 Task: Add Sprouts B Complex Raspberry to the cart.
Action: Mouse moved to (46, 258)
Screenshot: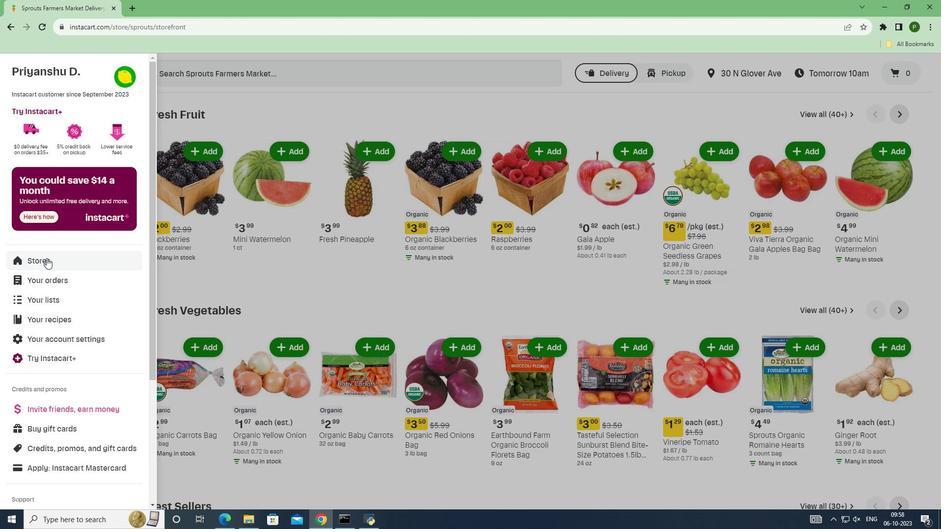 
Action: Mouse pressed left at (46, 258)
Screenshot: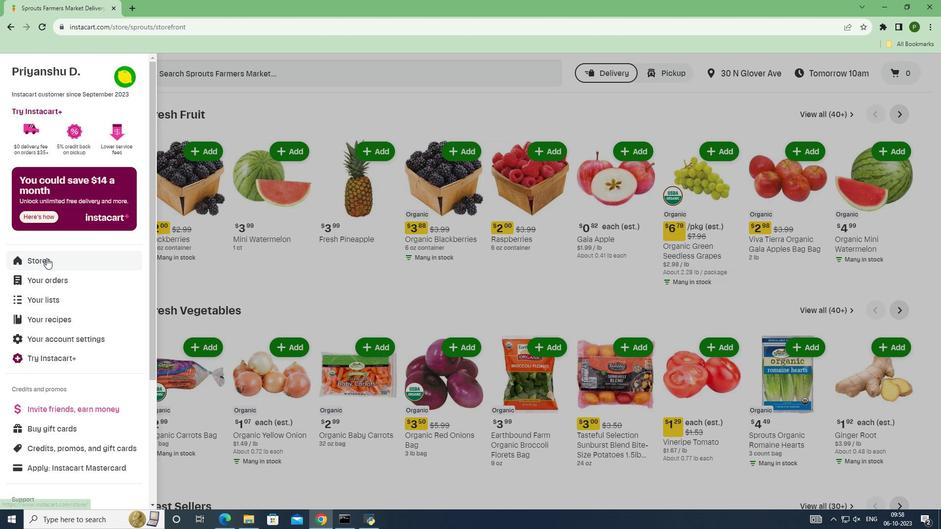 
Action: Mouse moved to (231, 115)
Screenshot: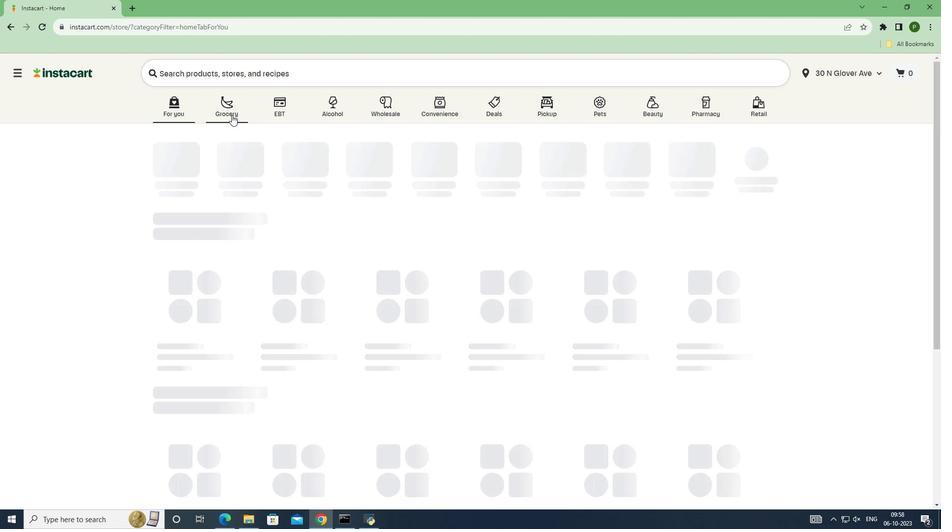 
Action: Mouse pressed left at (231, 115)
Screenshot: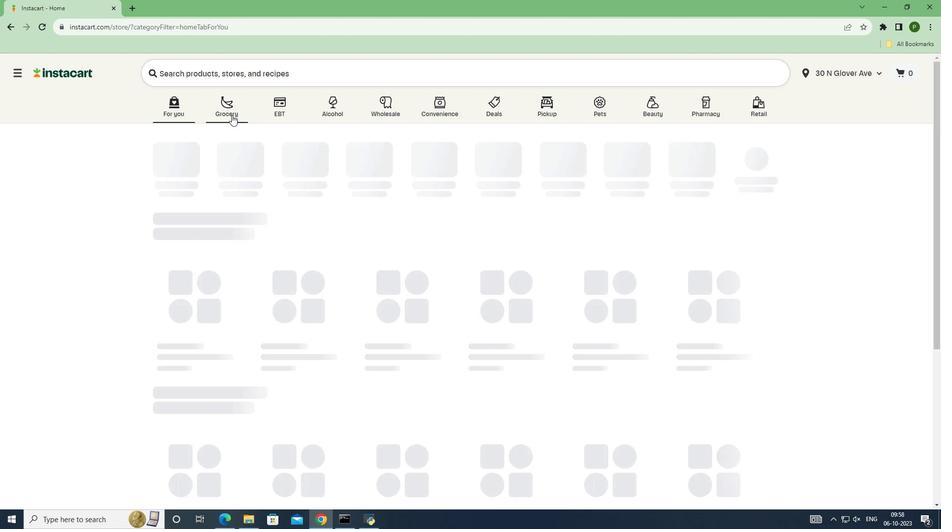 
Action: Mouse moved to (602, 214)
Screenshot: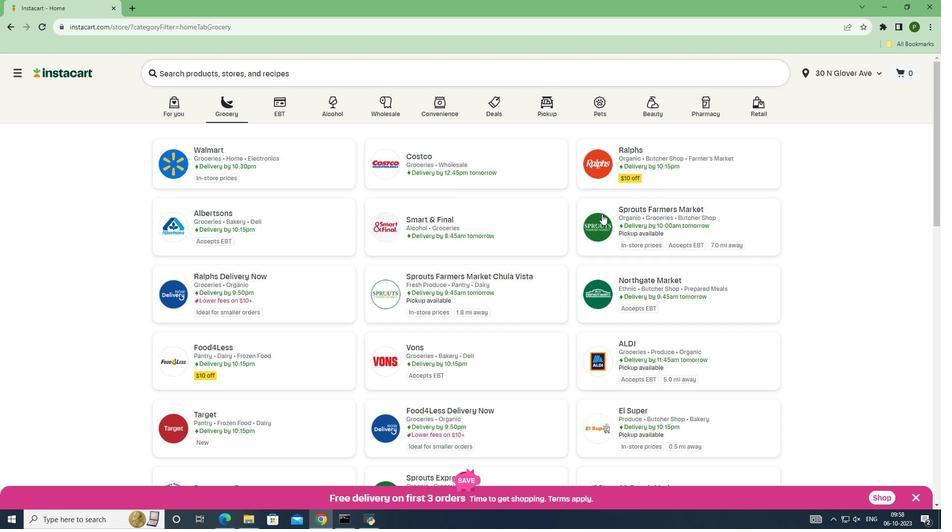 
Action: Mouse pressed left at (602, 214)
Screenshot: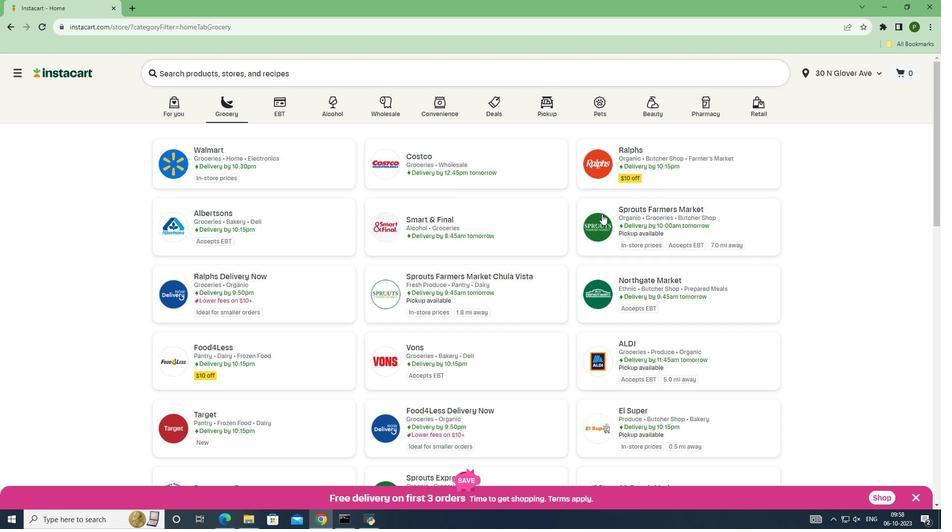 
Action: Mouse moved to (75, 285)
Screenshot: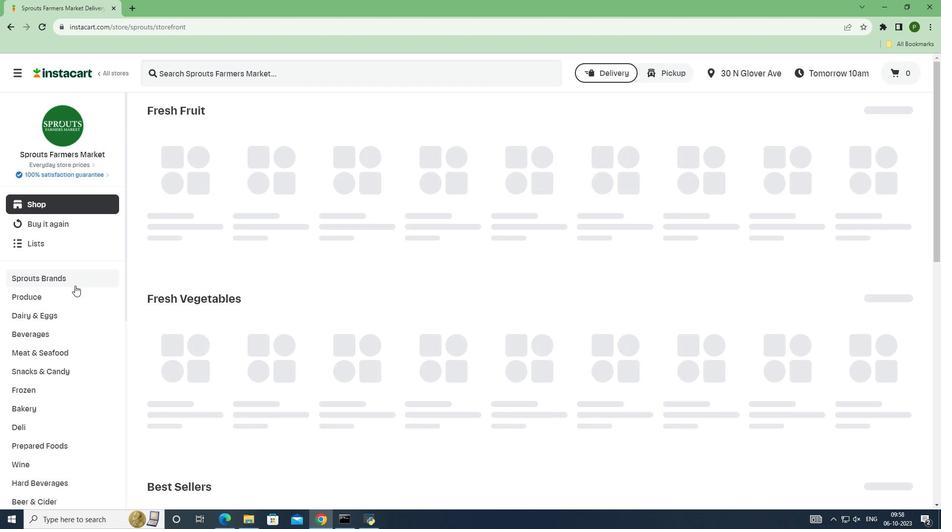 
Action: Mouse pressed left at (75, 285)
Screenshot: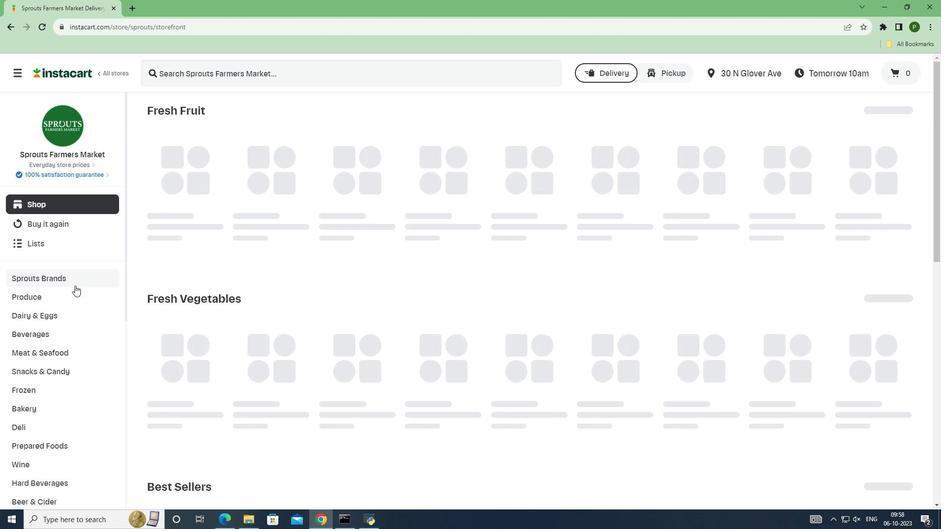 
Action: Mouse moved to (63, 407)
Screenshot: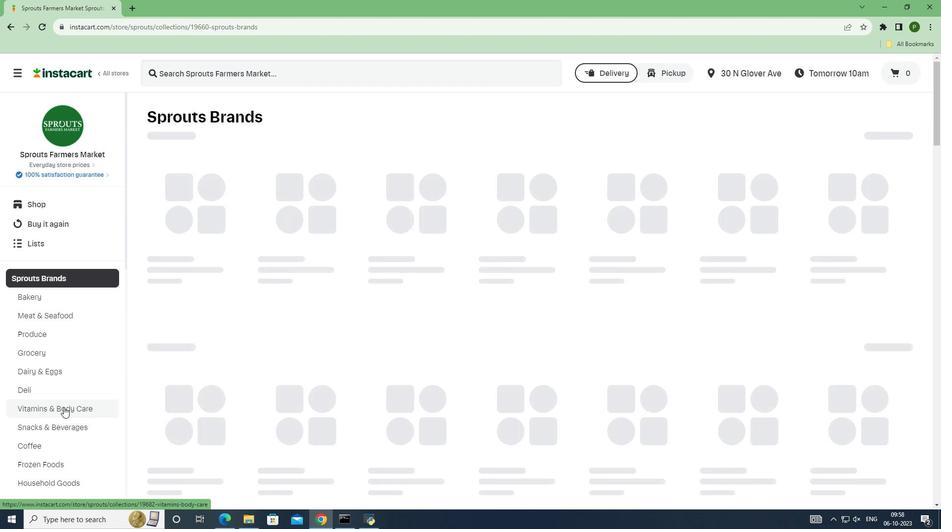 
Action: Mouse pressed left at (63, 407)
Screenshot: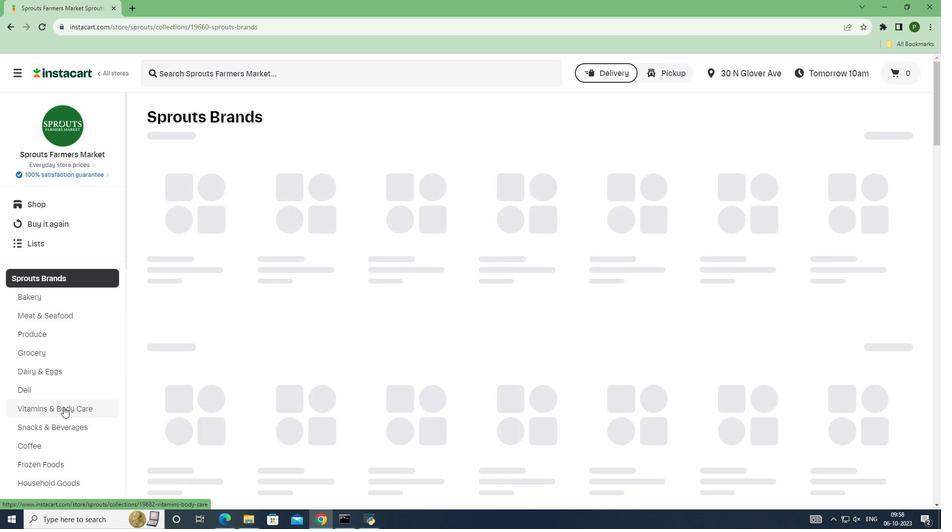 
Action: Mouse moved to (192, 76)
Screenshot: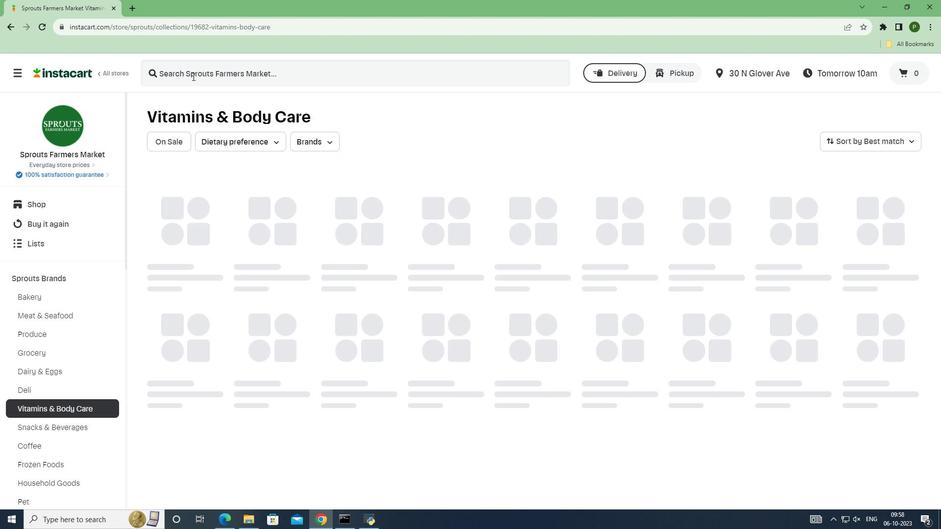 
Action: Mouse pressed left at (192, 76)
Screenshot: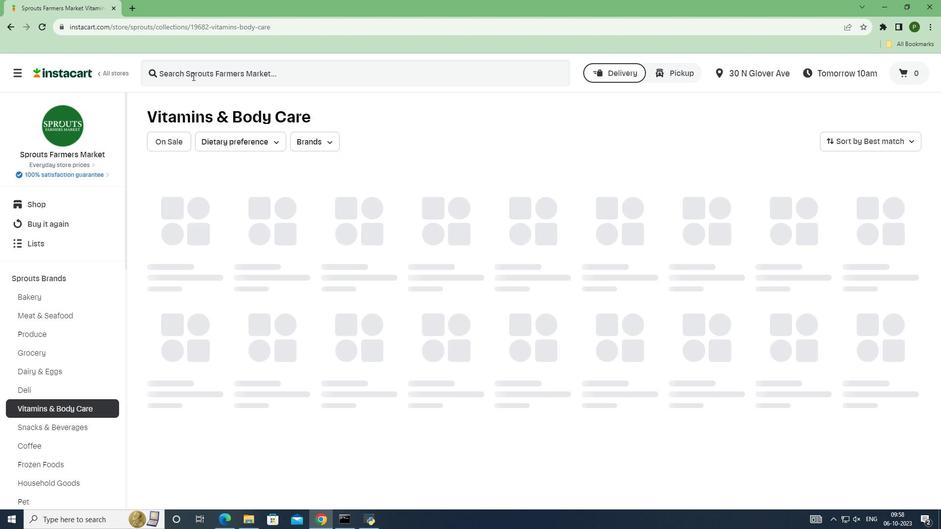 
Action: Key pressed <Key.caps_lock>S<Key.caps_lock>prouts<Key.space><Key.caps_lock>B<Key.space>C<Key.caps_lock>omplex<Key.space><Key.caps_lock>R<Key.caps_lock>aspberry<Key.space><Key.enter>
Screenshot: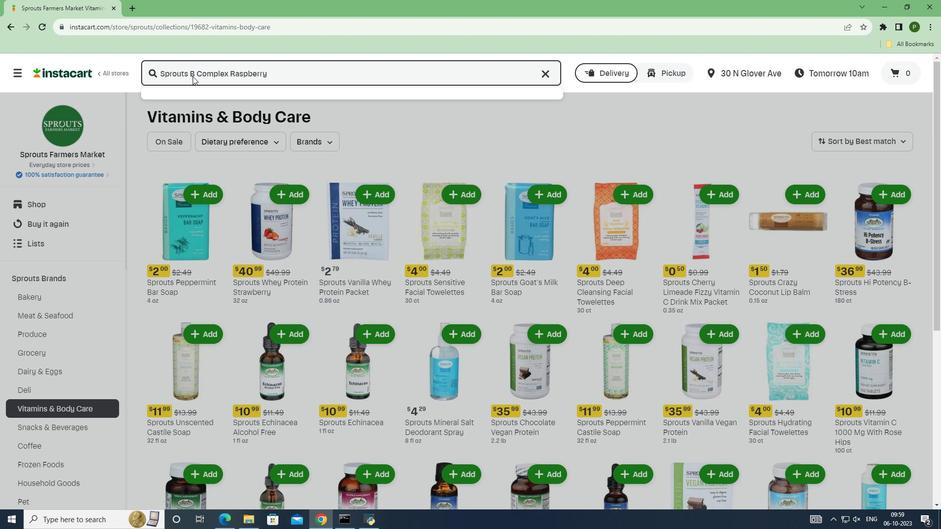 
Action: Mouse moved to (403, 174)
Screenshot: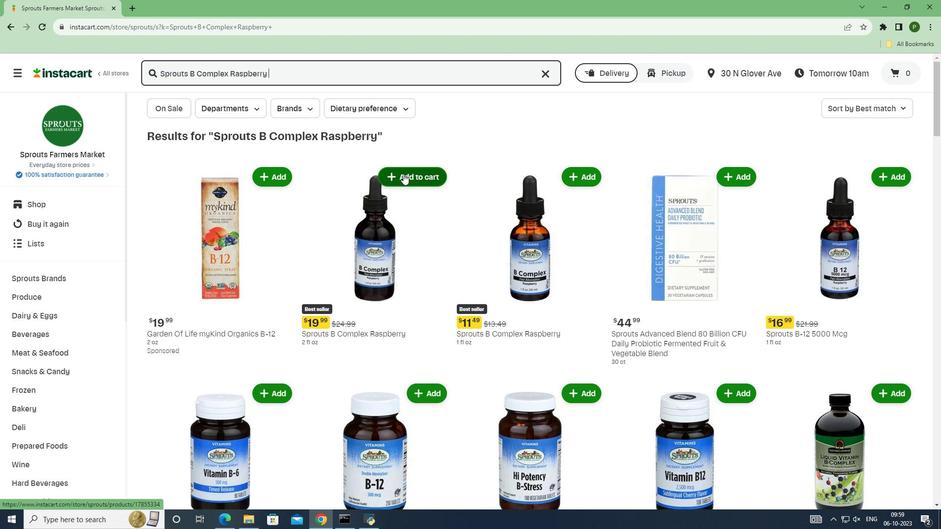 
Action: Mouse pressed left at (403, 174)
Screenshot: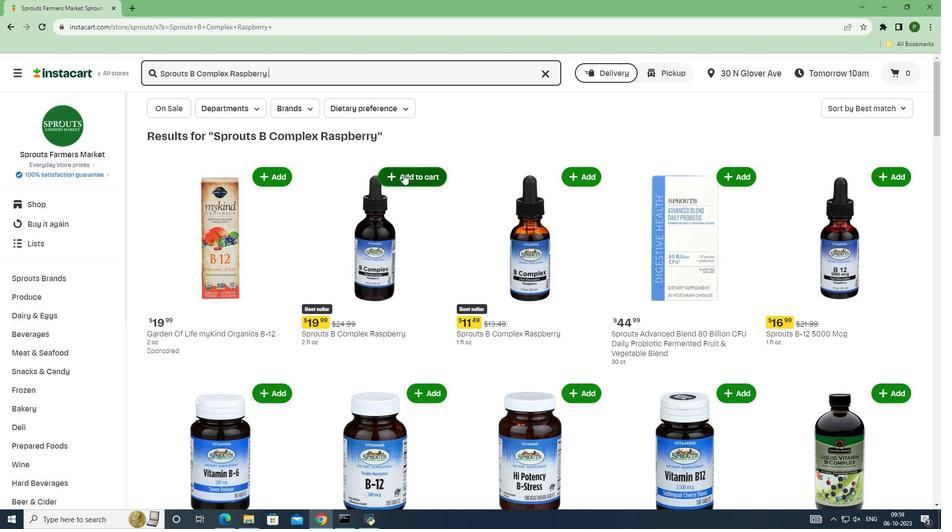
Action: Mouse moved to (404, 176)
Screenshot: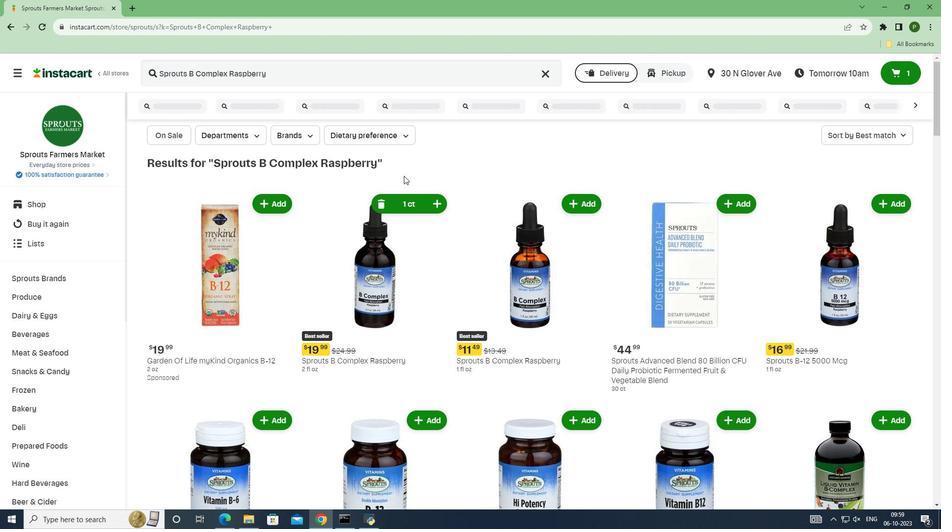 
